 Task: Add to scrum project ZenithTech a team member softage.4@softage.net and assign as Project Lead.
Action: Mouse moved to (91, 314)
Screenshot: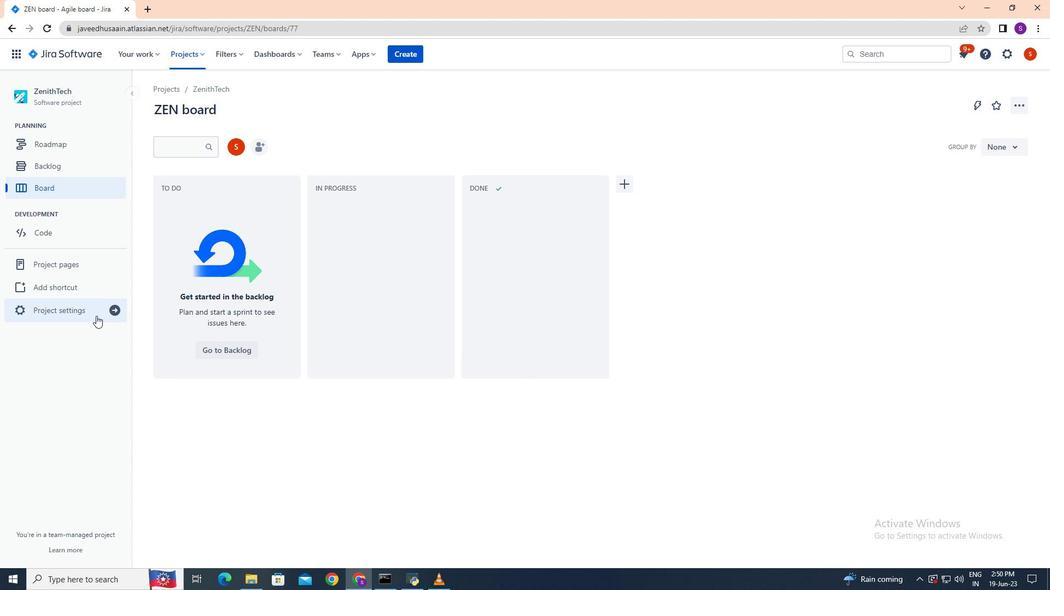 
Action: Mouse pressed left at (91, 314)
Screenshot: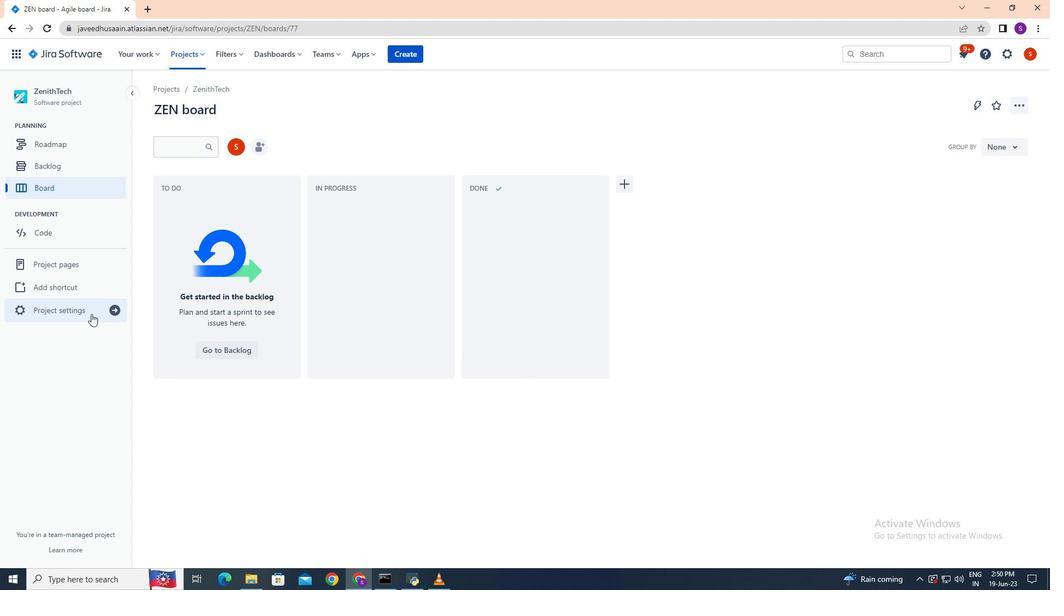 
Action: Mouse moved to (567, 356)
Screenshot: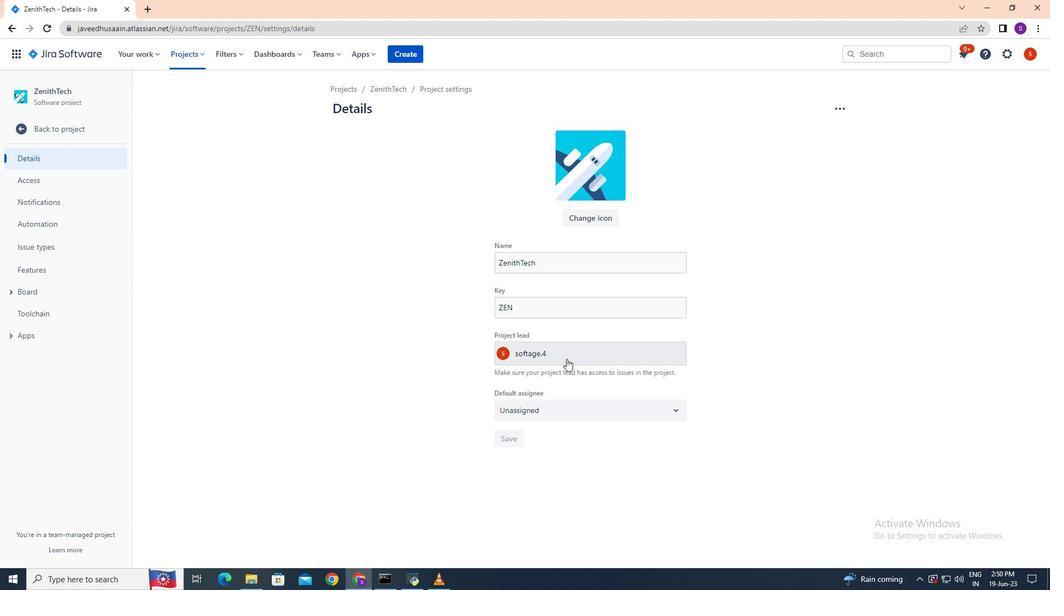 
Action: Mouse pressed left at (567, 356)
Screenshot: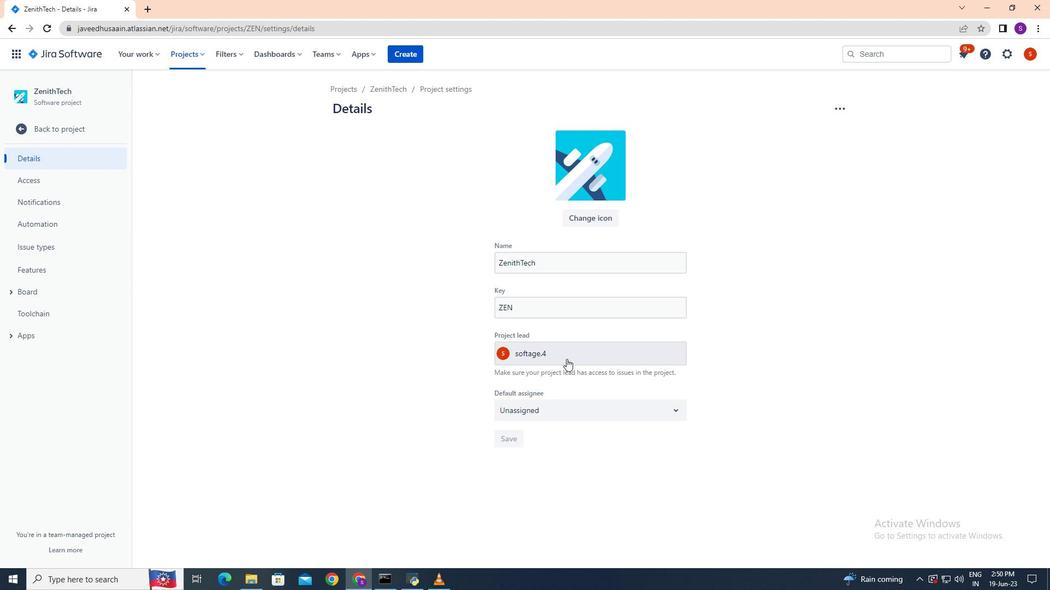 
Action: Key pressed softage.4<Key.shift>@spf<Key.backspace><Key.backspace>oftage.net
Screenshot: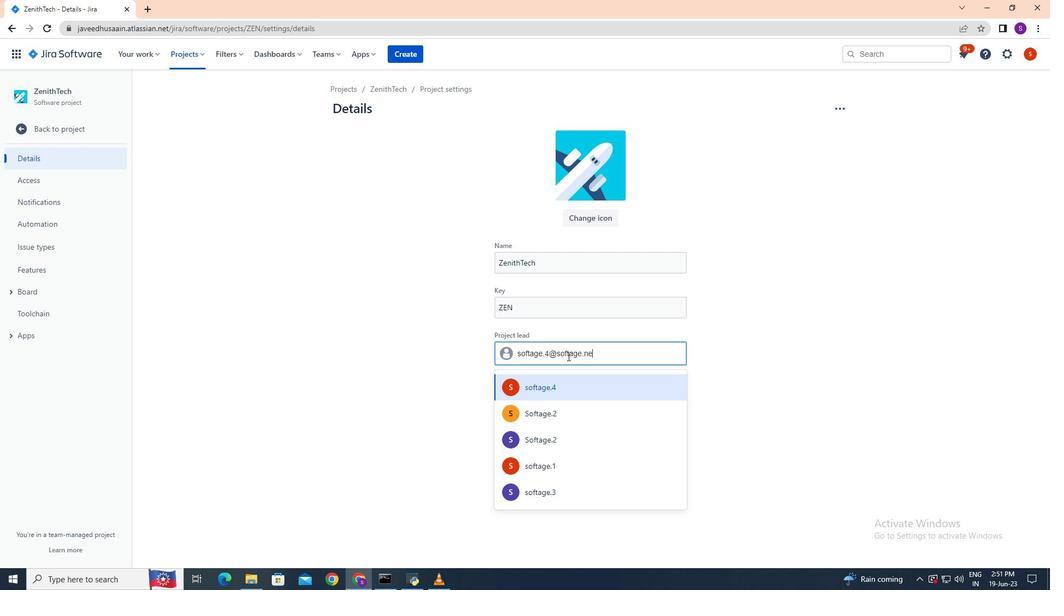 
Action: Mouse moved to (563, 384)
Screenshot: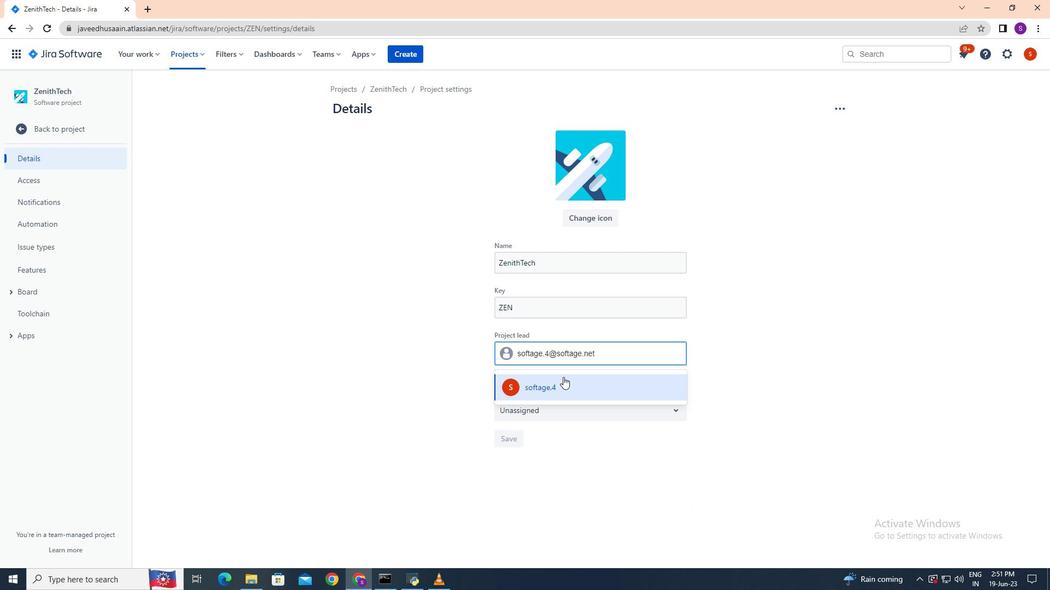 
Action: Mouse pressed left at (563, 384)
Screenshot: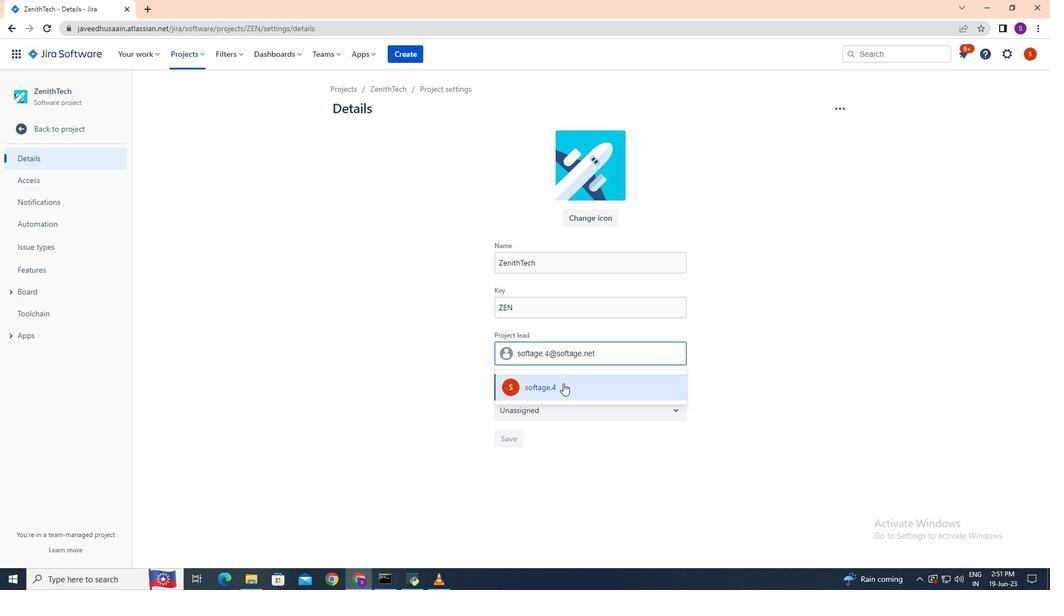 
Action: Mouse moved to (563, 401)
Screenshot: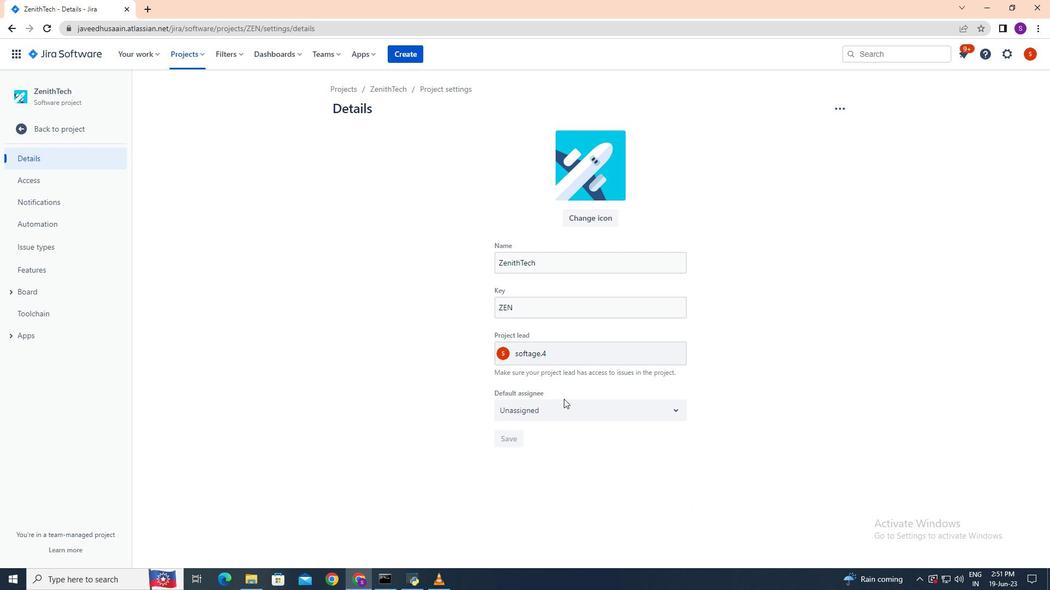 
Action: Mouse pressed left at (563, 401)
Screenshot: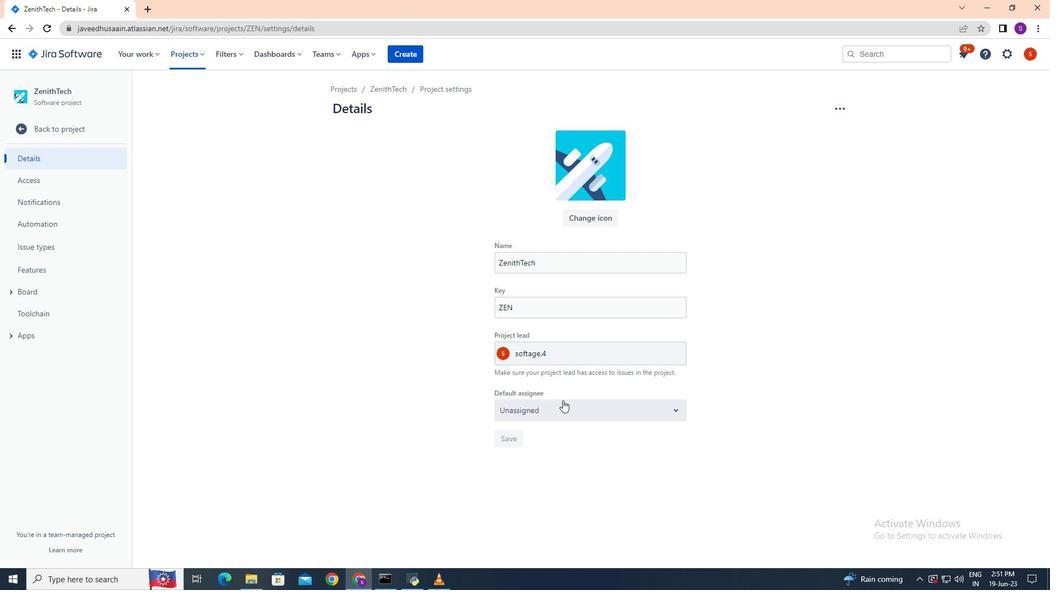 
Action: Mouse moved to (536, 433)
Screenshot: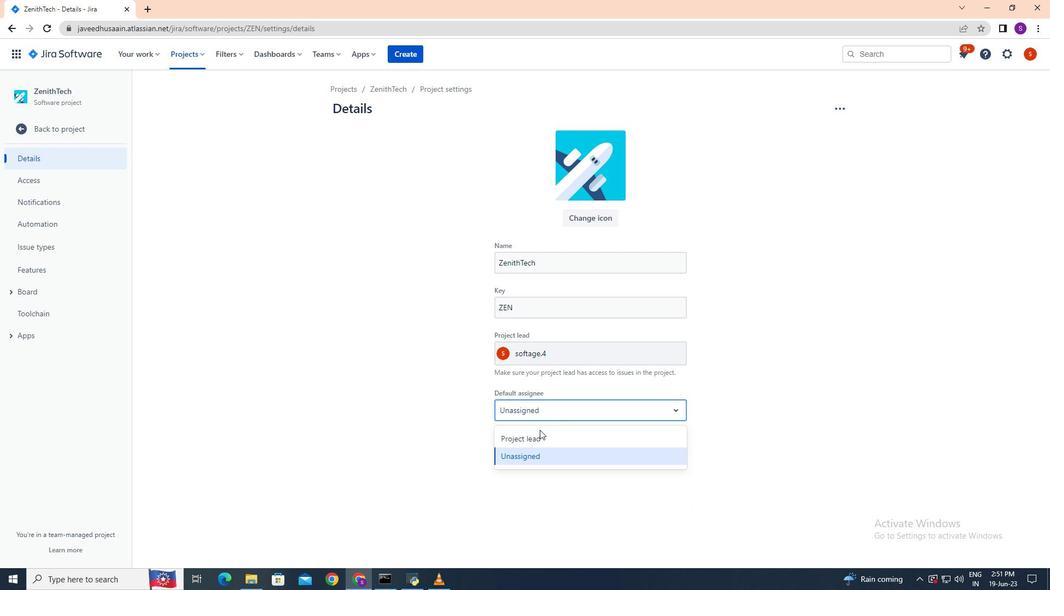
Action: Mouse pressed left at (536, 433)
Screenshot: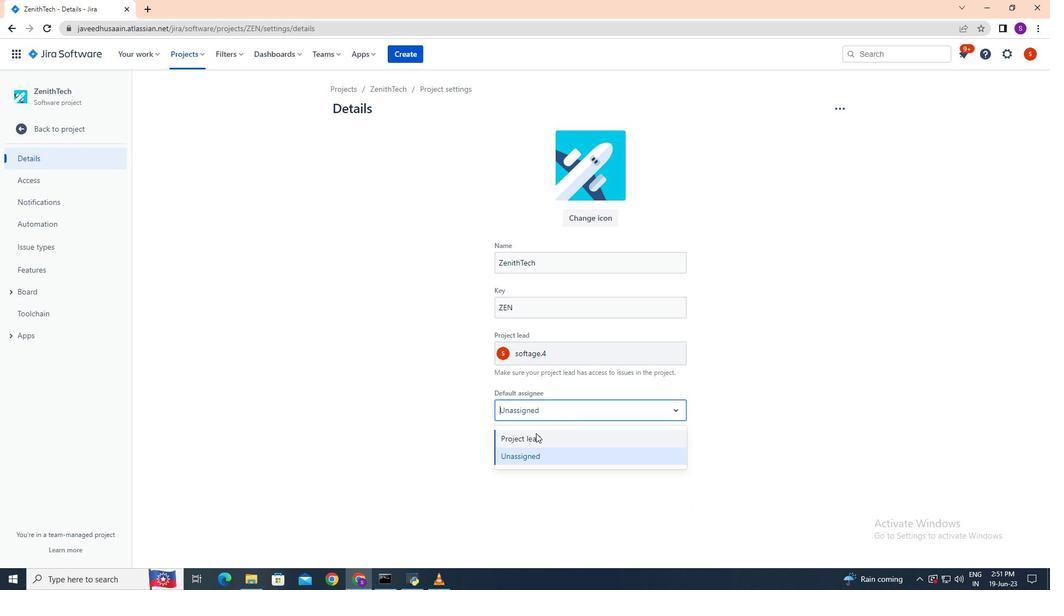 
Action: Mouse moved to (509, 438)
Screenshot: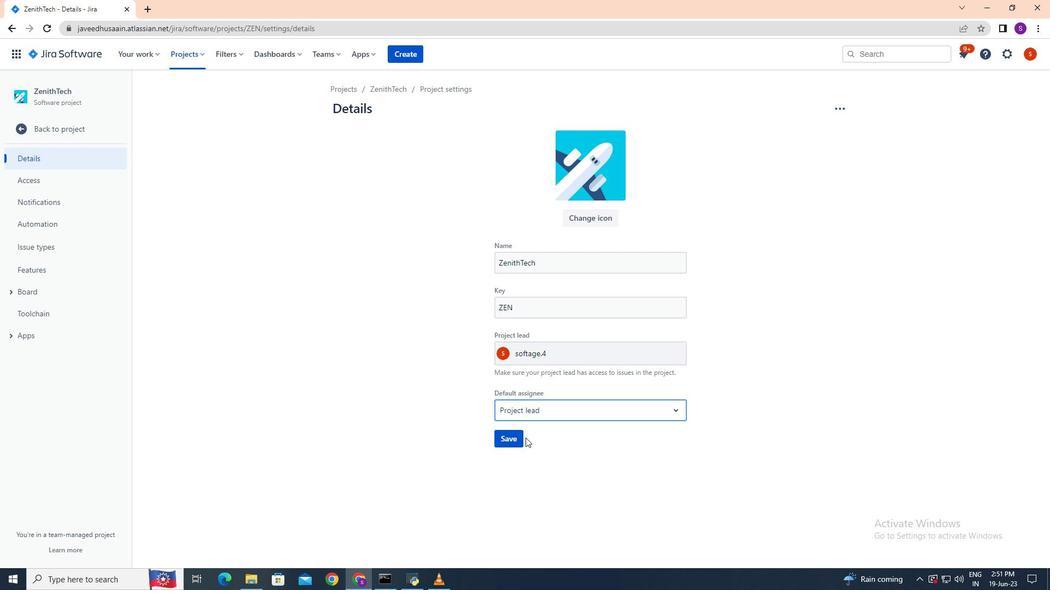 
Action: Mouse pressed left at (509, 438)
Screenshot: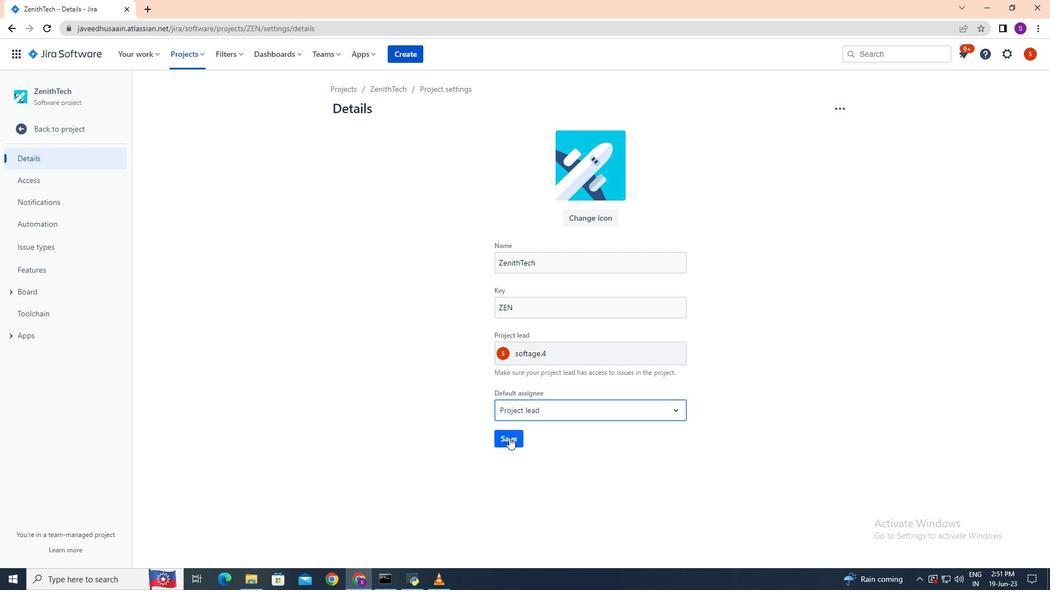 
Action: Mouse moved to (506, 438)
Screenshot: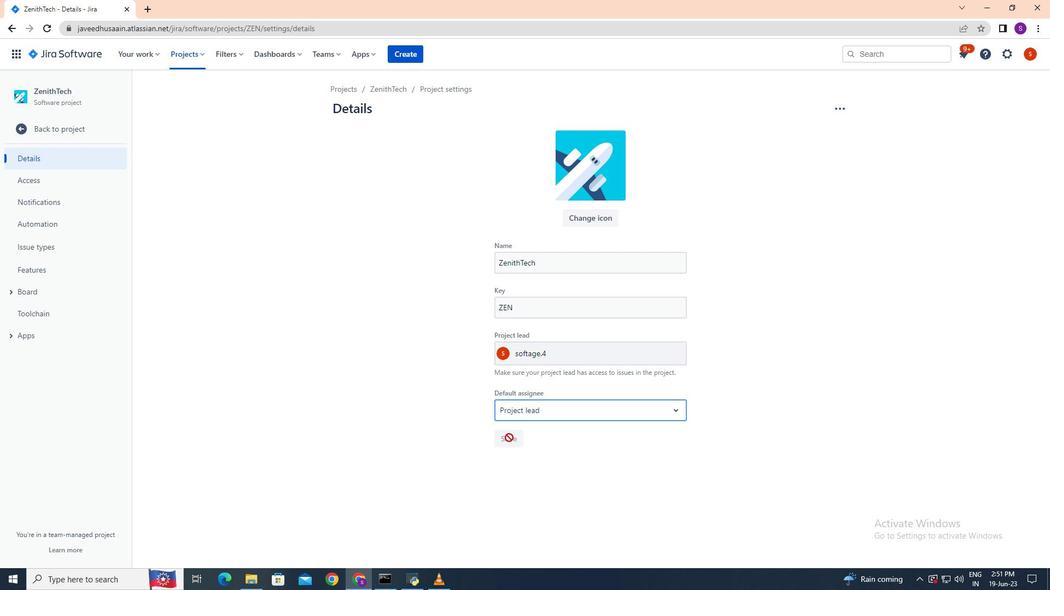 
